 Task: In the Contact  Delilah.Jones@benteler.com, schedule and save the meeting with title: 'Collaborative Discussion', Select date: '17 September, 2023', select start time: 10:00:AM. Add location in person New York with meeting description: Kindly join this meeting to understand Product Demo and Service Presentation.. Logged in from softage.1@softage.net
Action: Mouse moved to (78, 50)
Screenshot: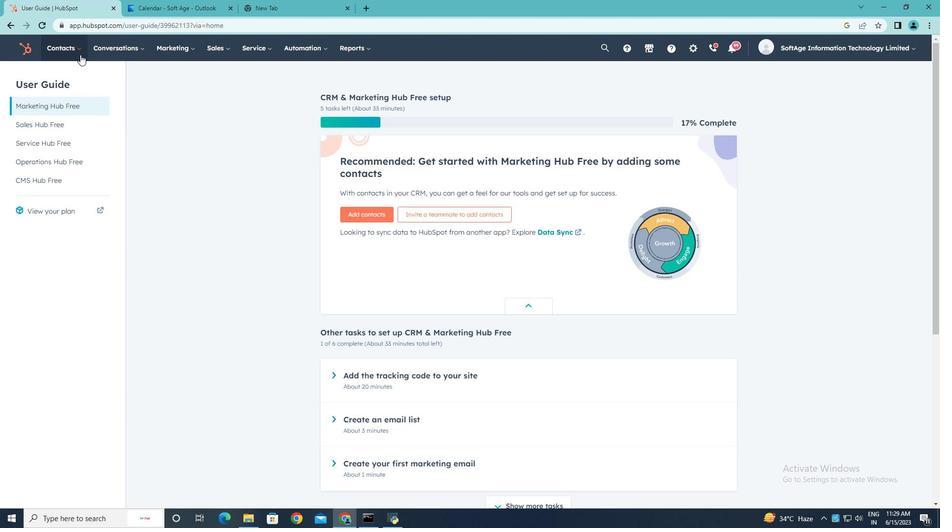 
Action: Mouse pressed left at (78, 50)
Screenshot: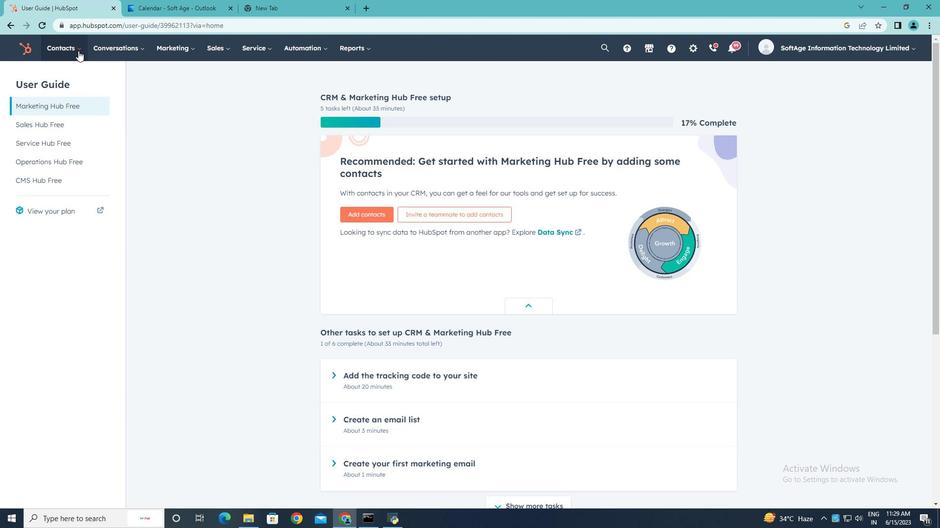 
Action: Mouse moved to (71, 75)
Screenshot: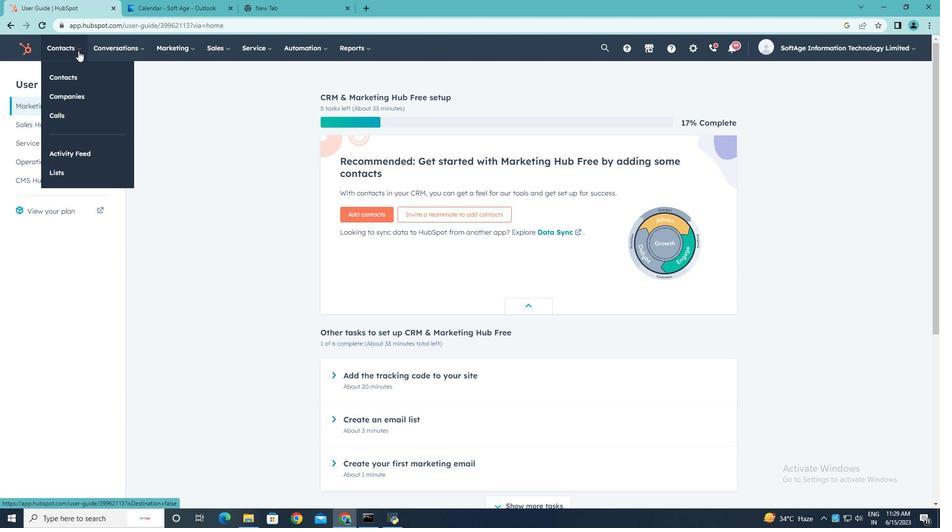 
Action: Mouse pressed left at (71, 75)
Screenshot: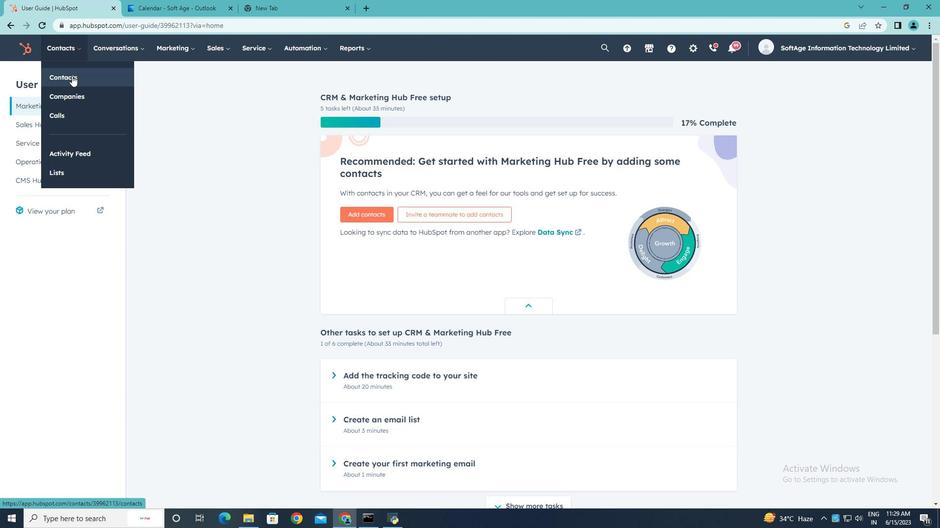 
Action: Mouse moved to (68, 160)
Screenshot: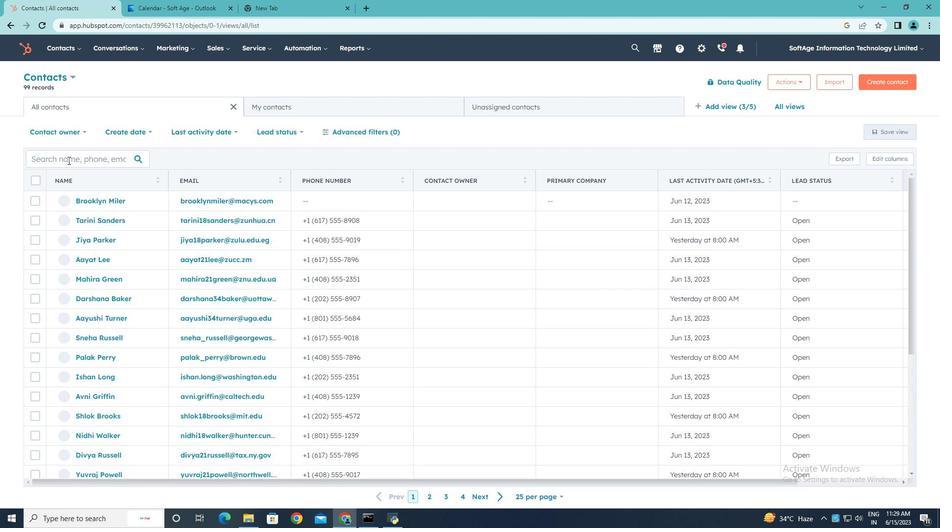 
Action: Mouse pressed left at (68, 160)
Screenshot: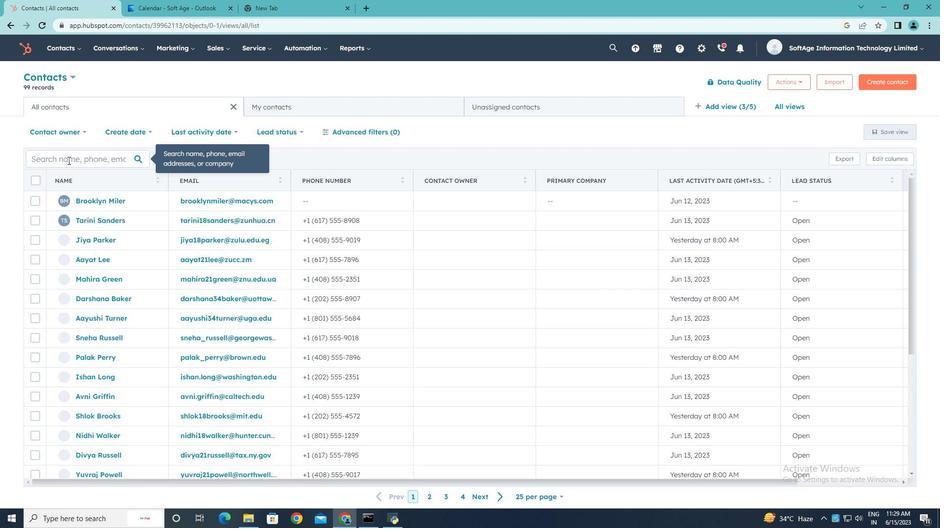 
Action: Key pressed <Key.shift>Delilah.<Key.shift>Jones<Key.shift>@benteler.com
Screenshot: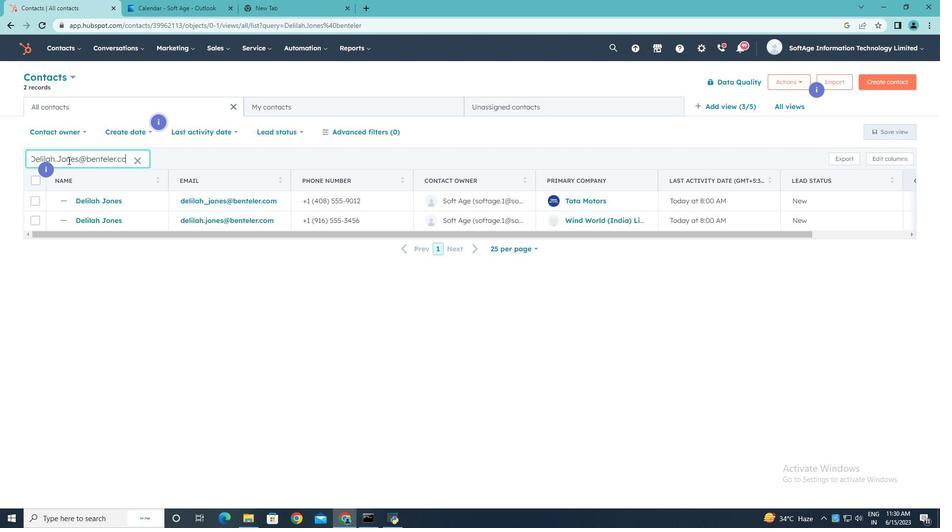 
Action: Mouse moved to (104, 219)
Screenshot: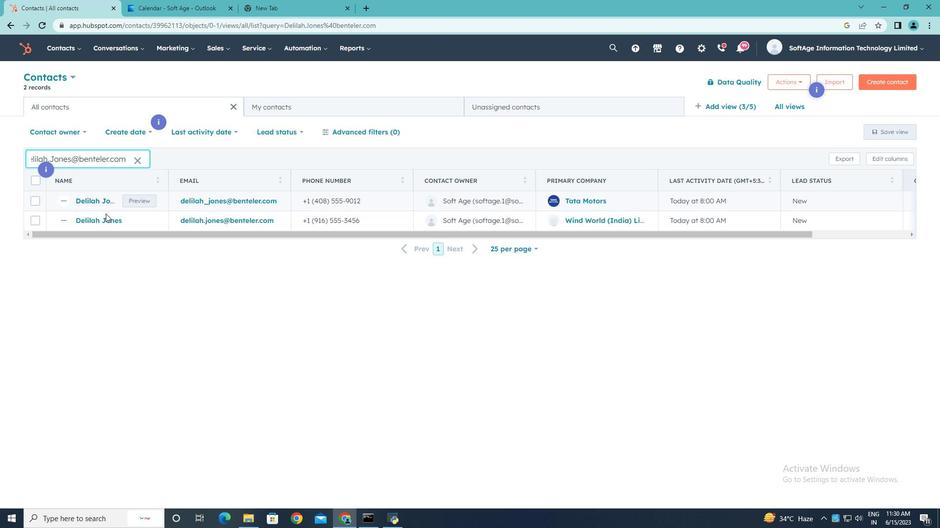 
Action: Mouse pressed left at (104, 219)
Screenshot: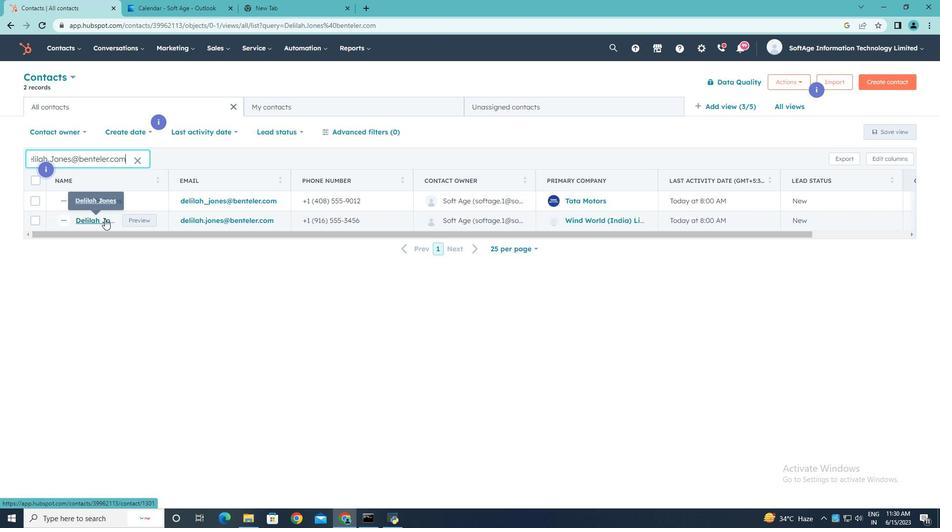
Action: Mouse moved to (158, 164)
Screenshot: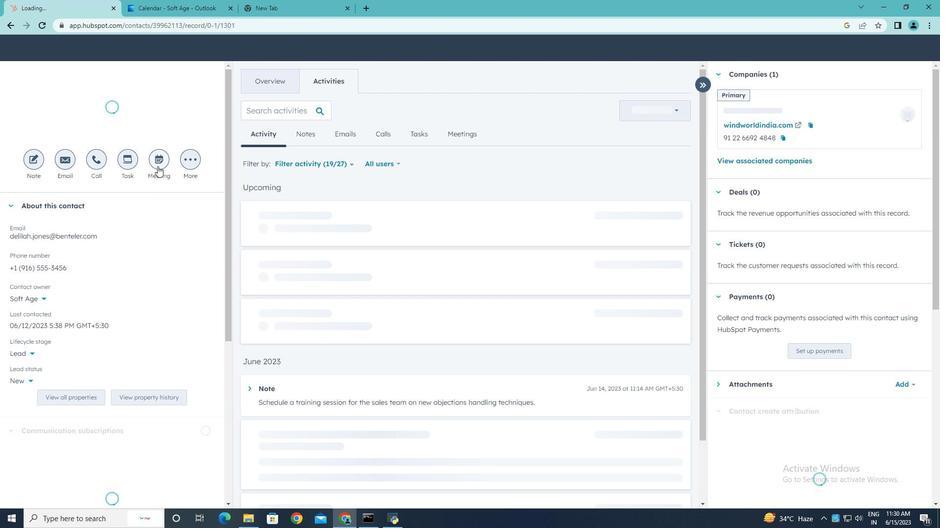 
Action: Mouse pressed left at (158, 164)
Screenshot: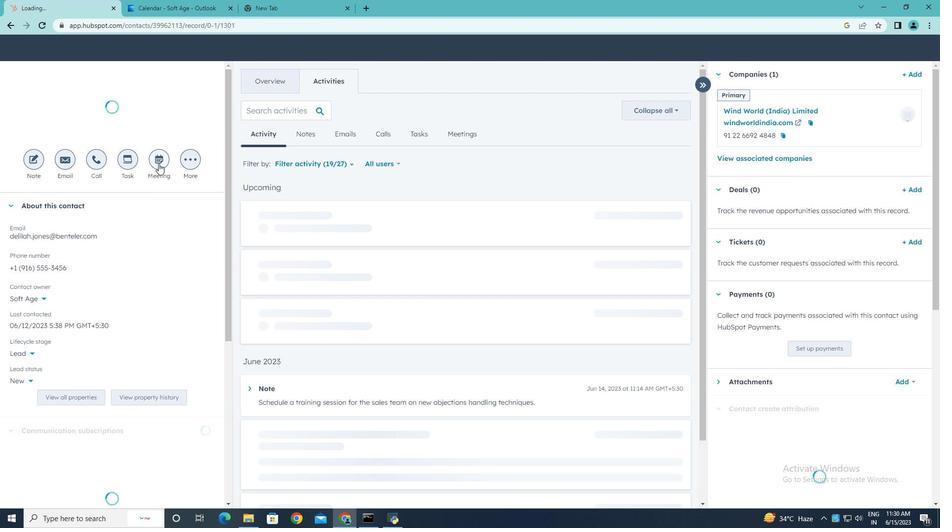 
Action: Key pressed <Key.shift>Collabort<Key.backspace>ative<Key.space><Key.shift><Key.shift><Key.shift><Key.shift><Key.shift><Key.shift><Key.shift>Discussion.
Screenshot: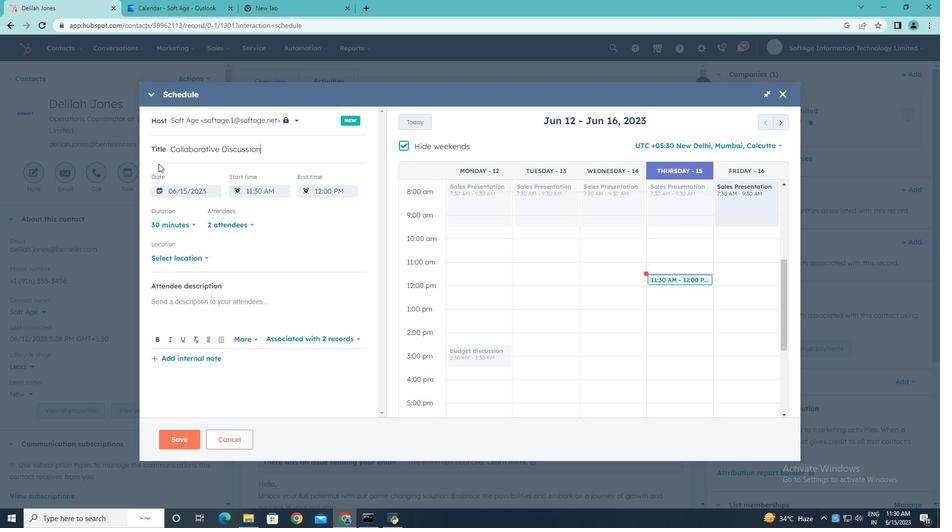 
Action: Mouse moved to (401, 146)
Screenshot: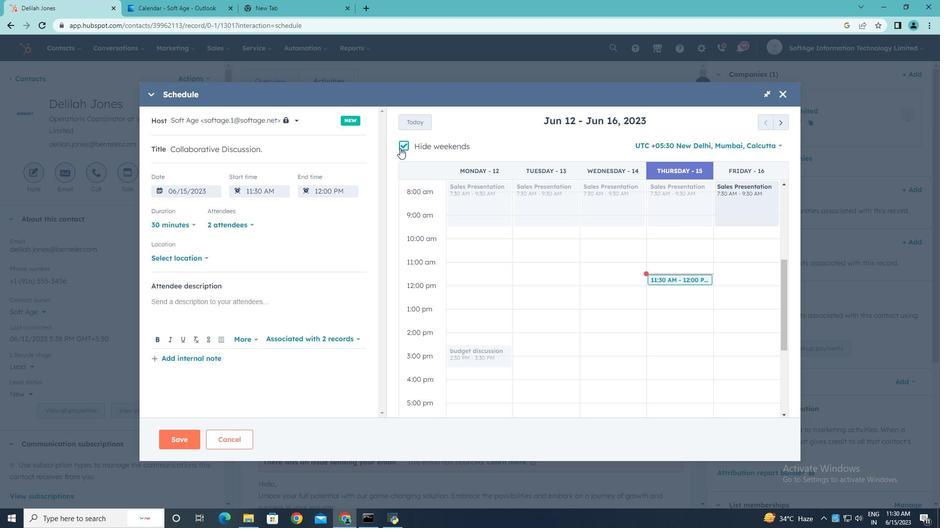 
Action: Mouse pressed left at (401, 146)
Screenshot: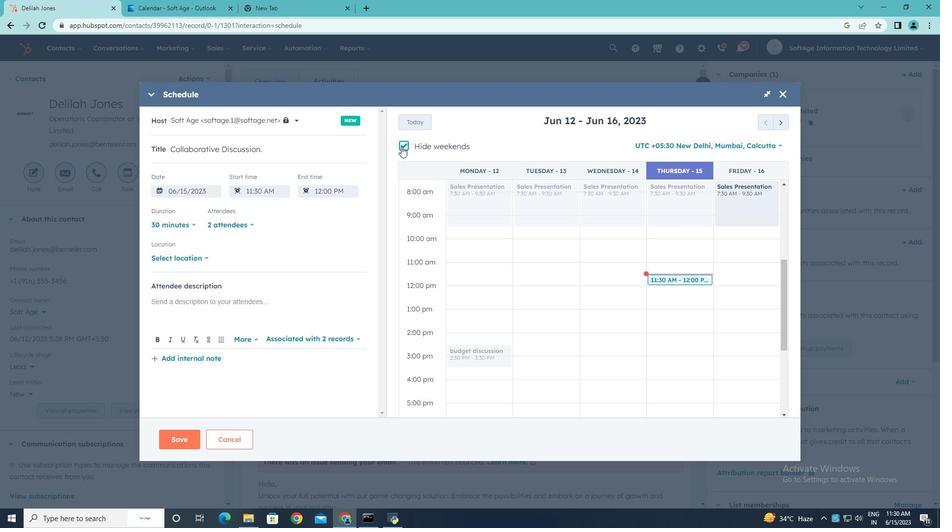
Action: Mouse moved to (783, 121)
Screenshot: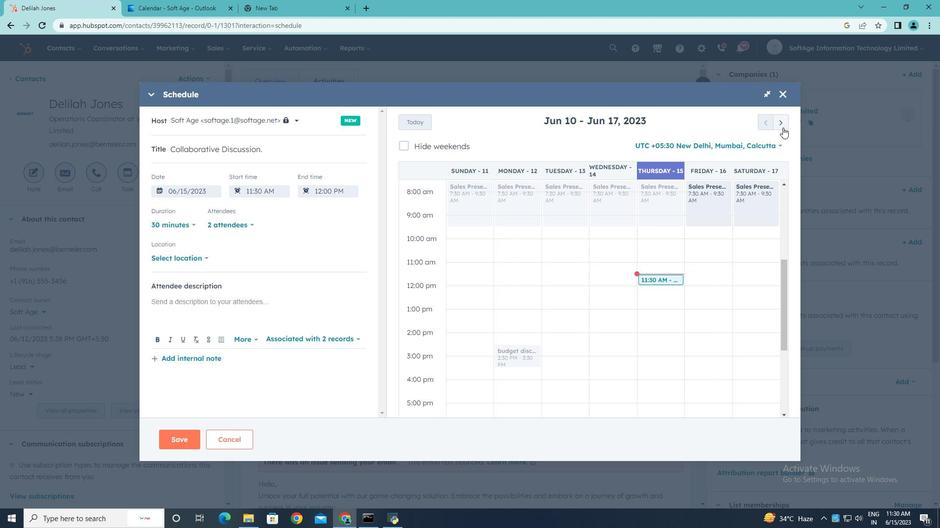 
Action: Mouse pressed left at (783, 121)
Screenshot: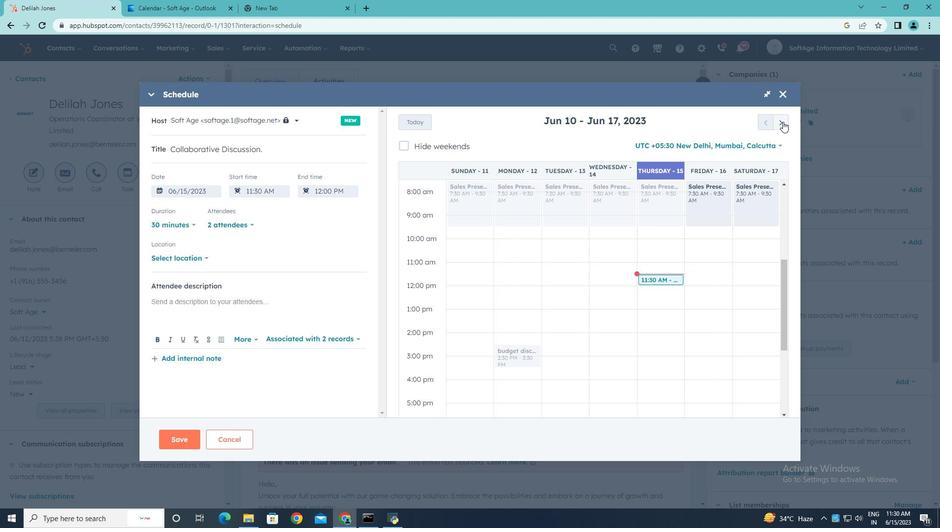 
Action: Mouse pressed left at (783, 121)
Screenshot: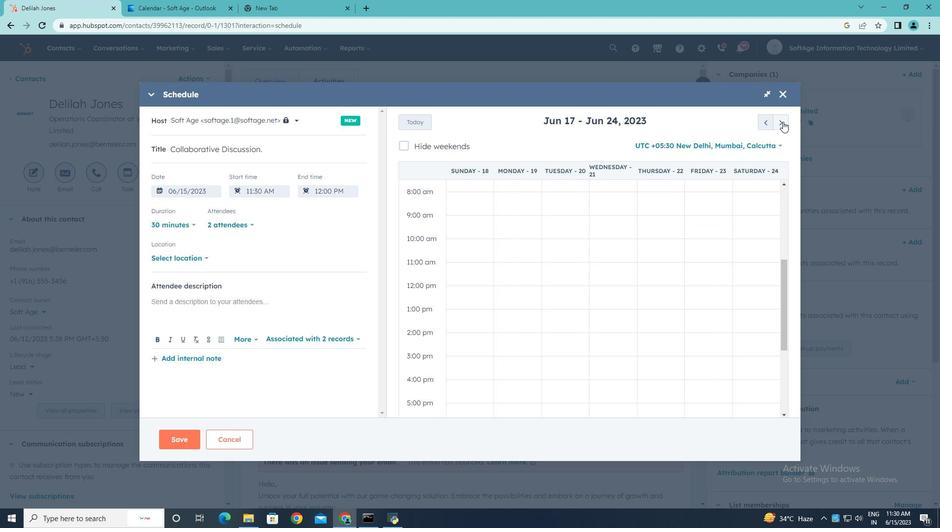 
Action: Mouse pressed left at (783, 121)
Screenshot: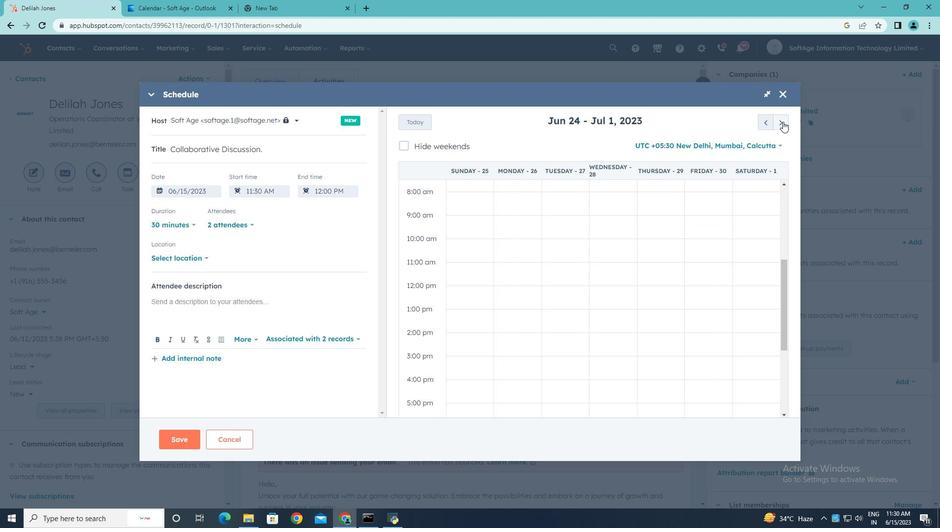 
Action: Mouse pressed left at (783, 121)
Screenshot: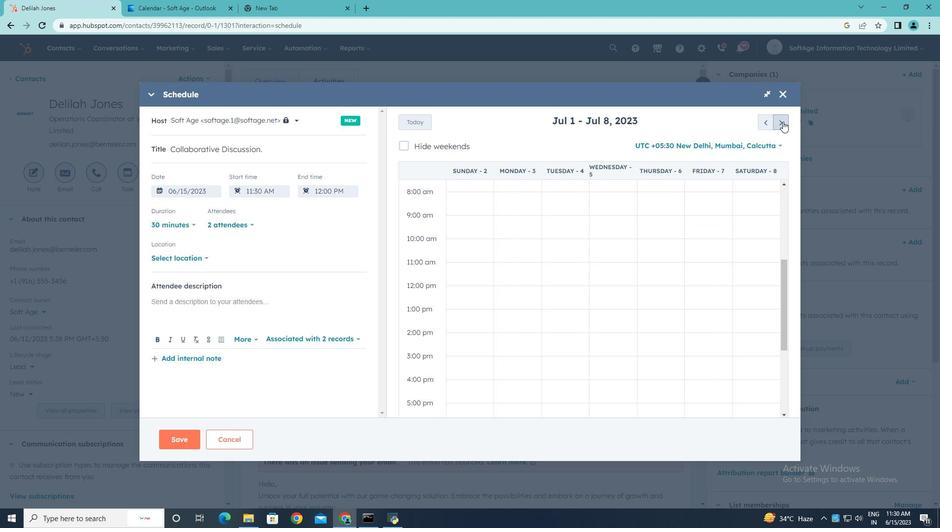 
Action: Mouse pressed left at (783, 121)
Screenshot: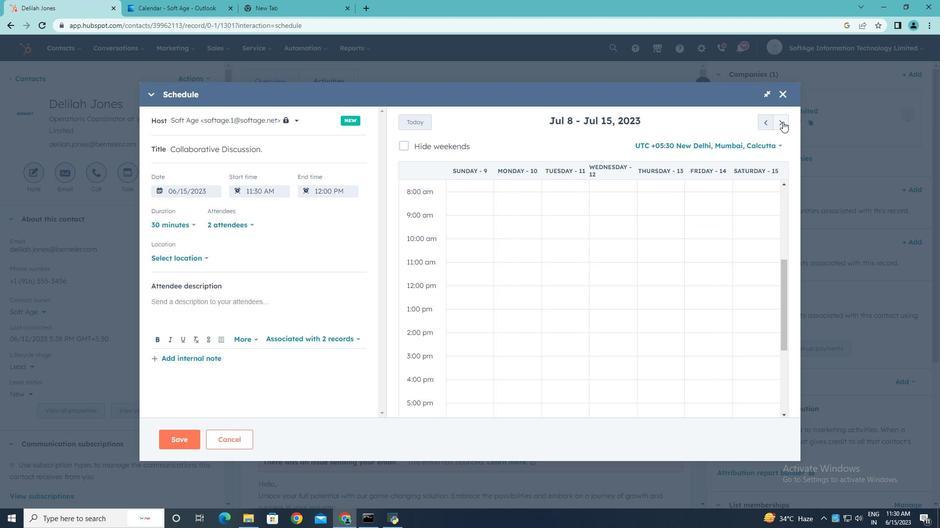 
Action: Mouse pressed left at (783, 121)
Screenshot: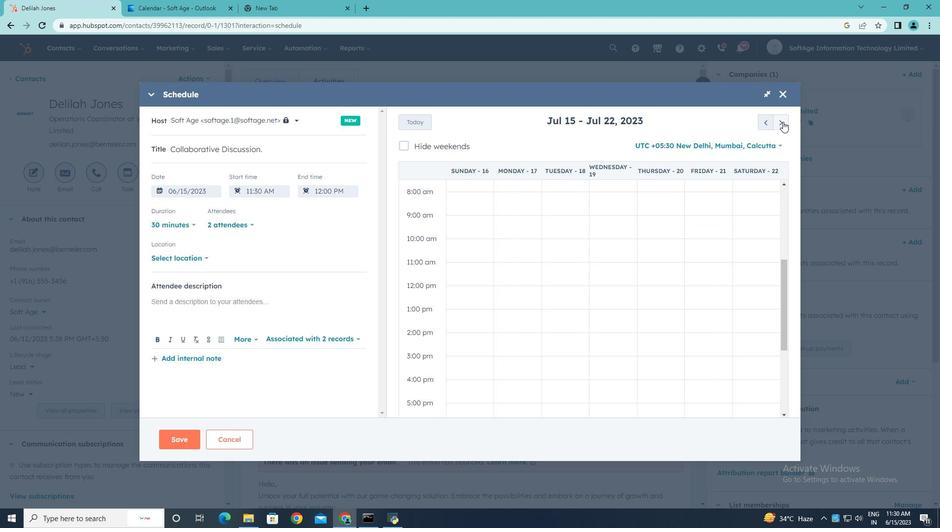 
Action: Mouse pressed left at (783, 121)
Screenshot: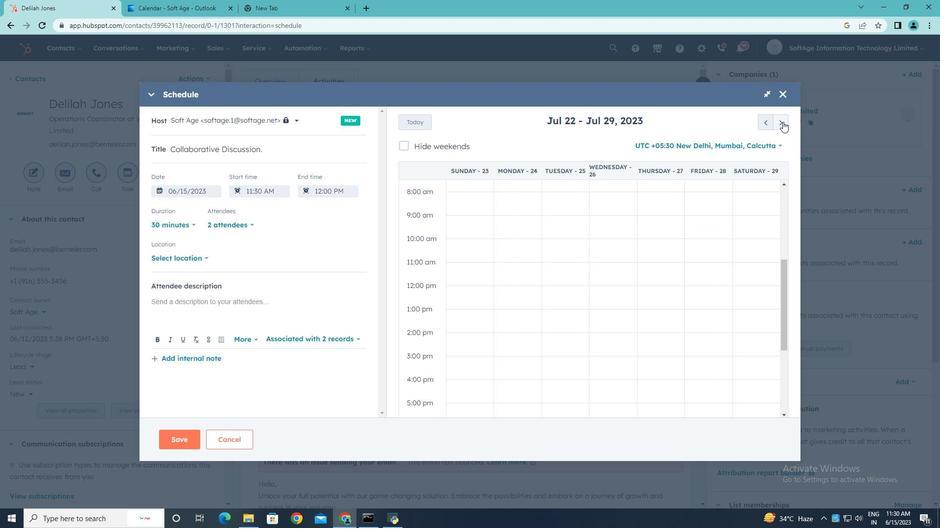 
Action: Mouse pressed left at (783, 121)
Screenshot: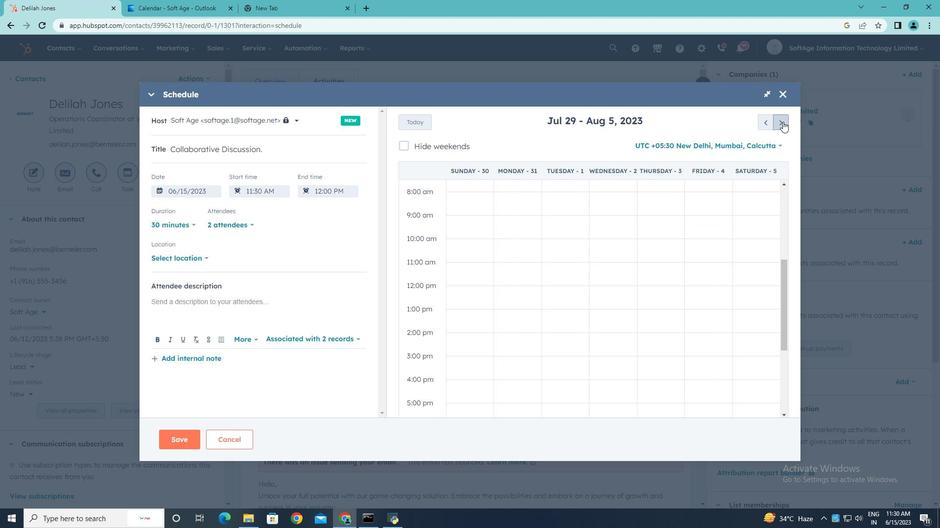 
Action: Mouse pressed left at (783, 121)
Screenshot: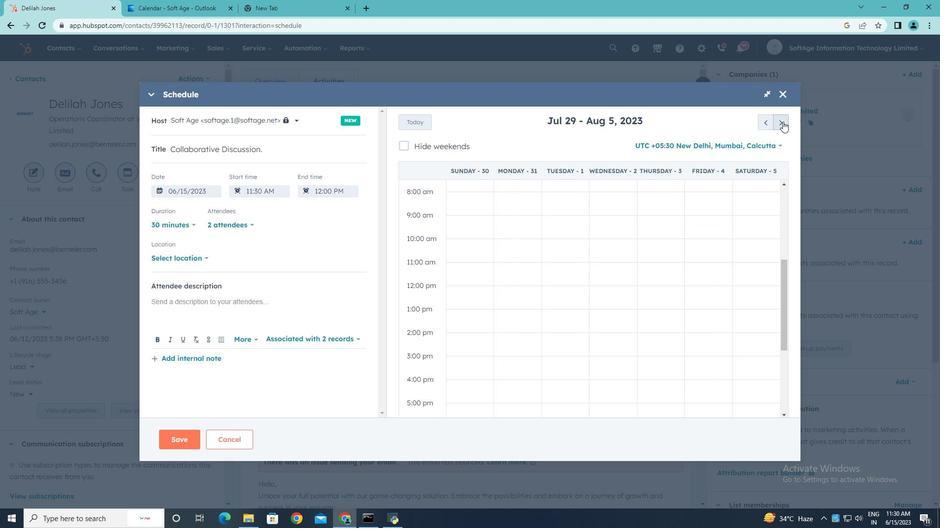 
Action: Mouse pressed left at (783, 121)
Screenshot: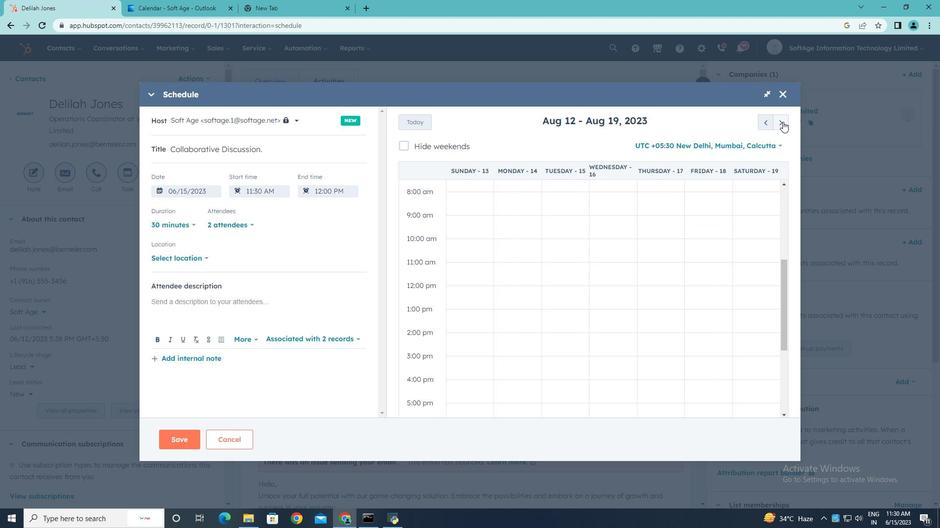 
Action: Mouse pressed left at (783, 121)
Screenshot: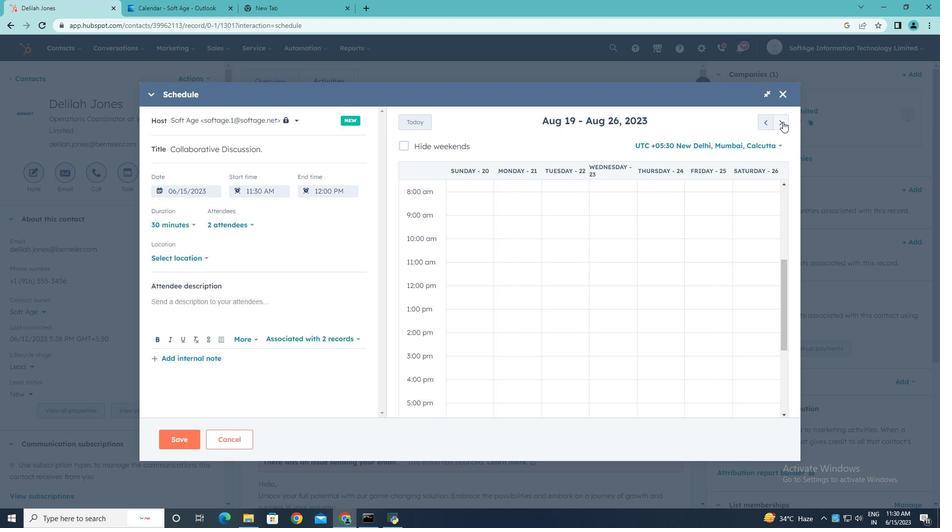 
Action: Mouse pressed left at (783, 121)
Screenshot: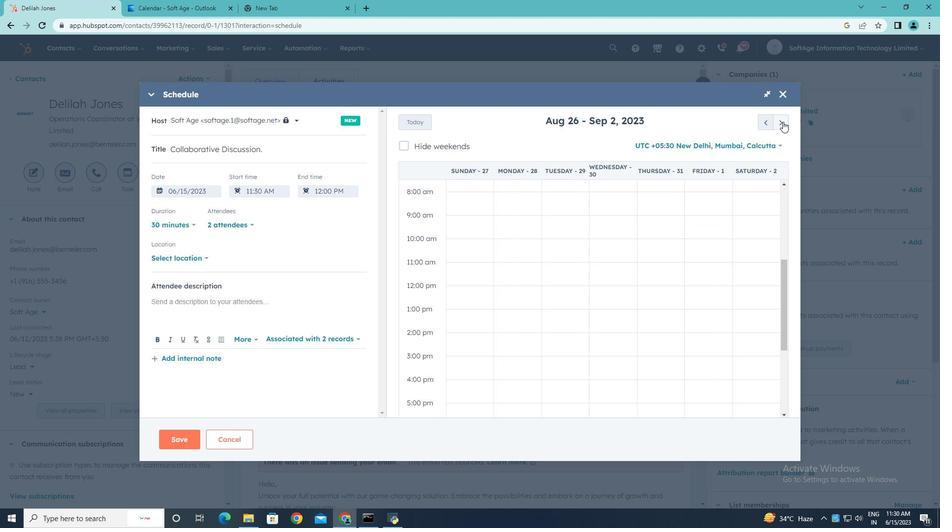 
Action: Mouse pressed left at (783, 121)
Screenshot: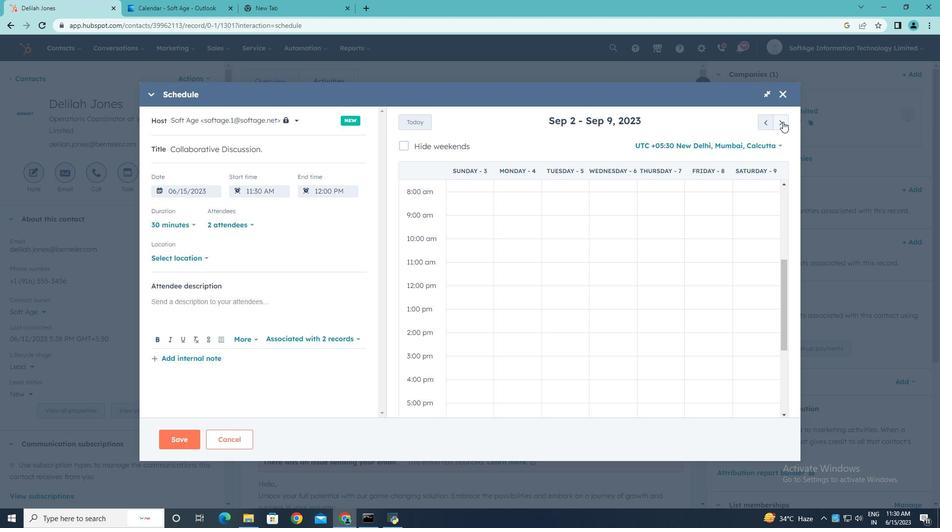 
Action: Mouse pressed left at (783, 121)
Screenshot: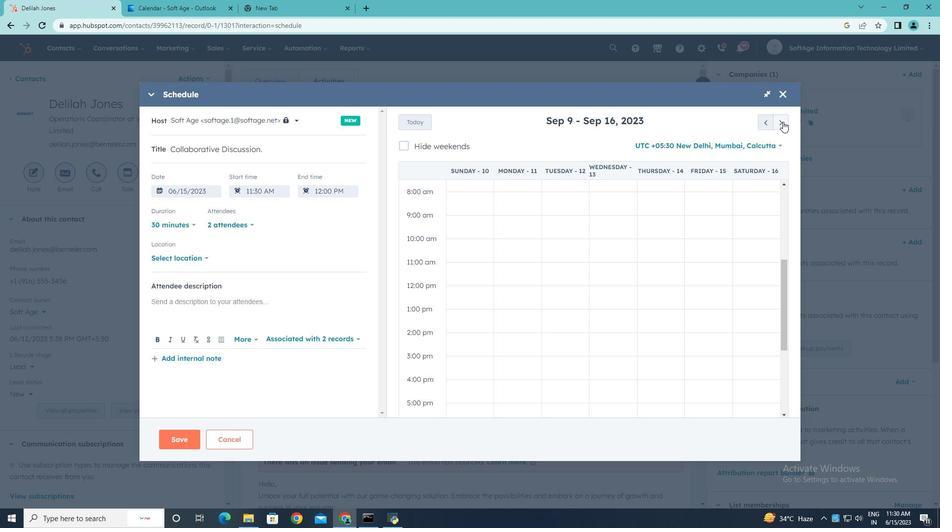 
Action: Mouse moved to (460, 241)
Screenshot: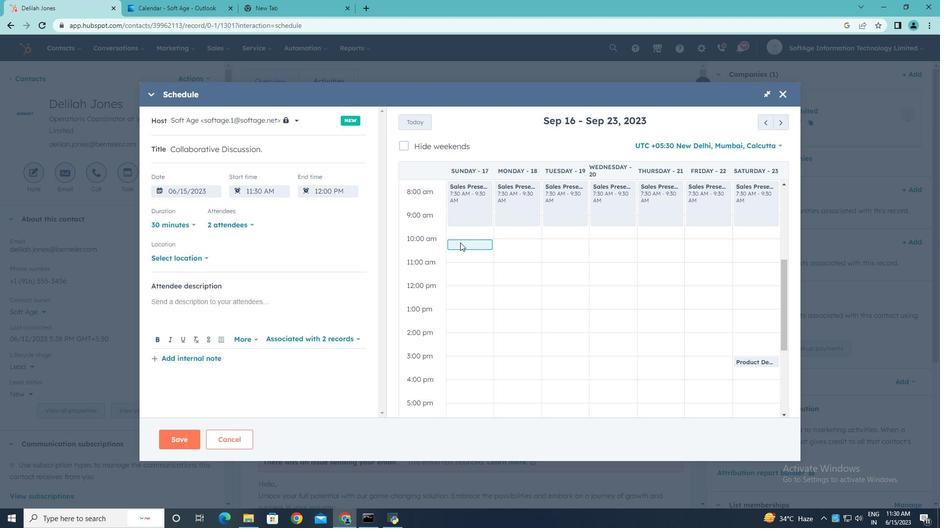 
Action: Mouse pressed left at (460, 241)
Screenshot: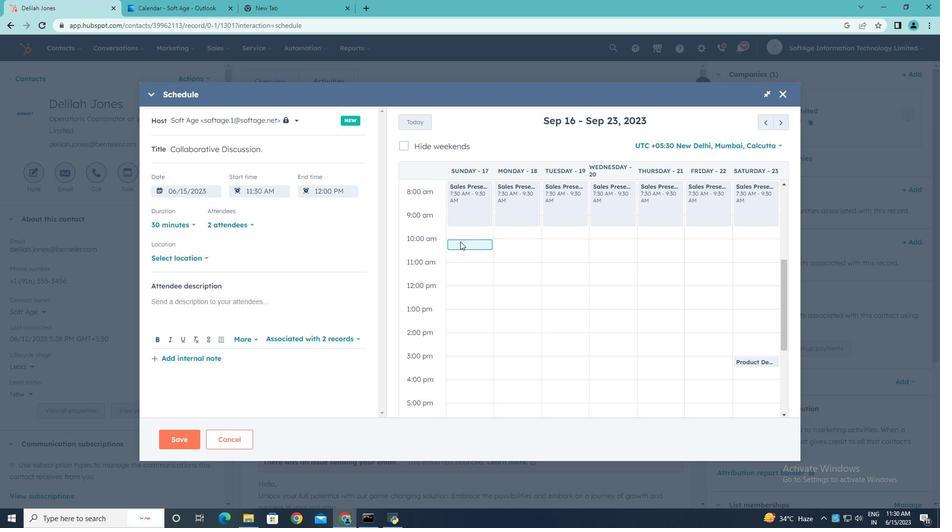 
Action: Mouse moved to (206, 258)
Screenshot: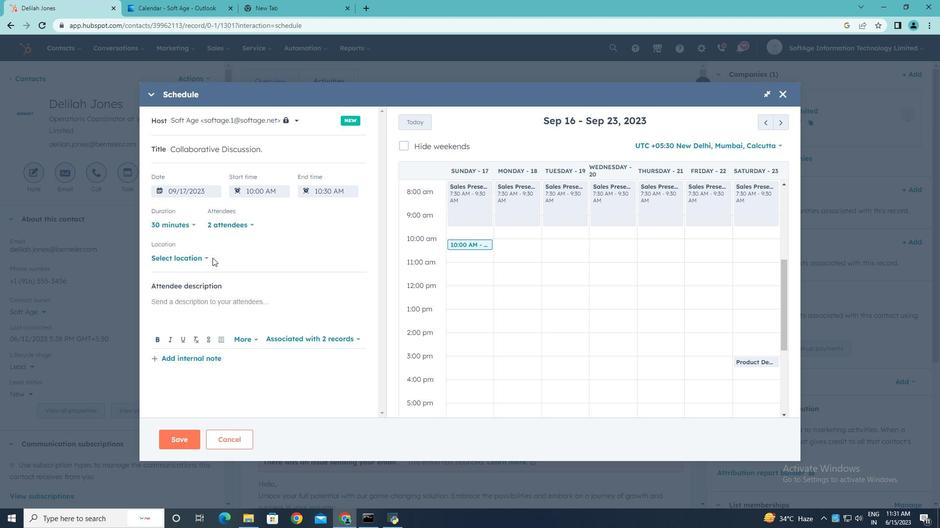 
Action: Mouse pressed left at (206, 258)
Screenshot: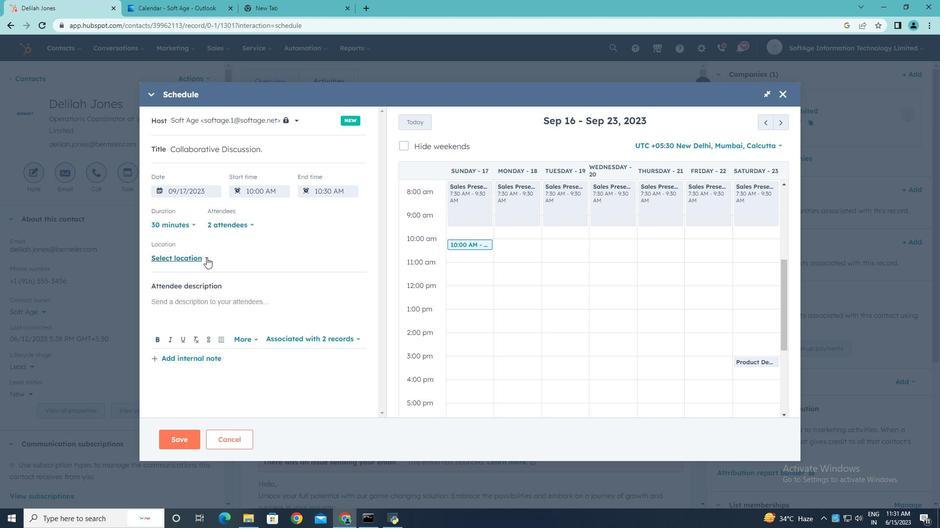 
Action: Mouse moved to (254, 256)
Screenshot: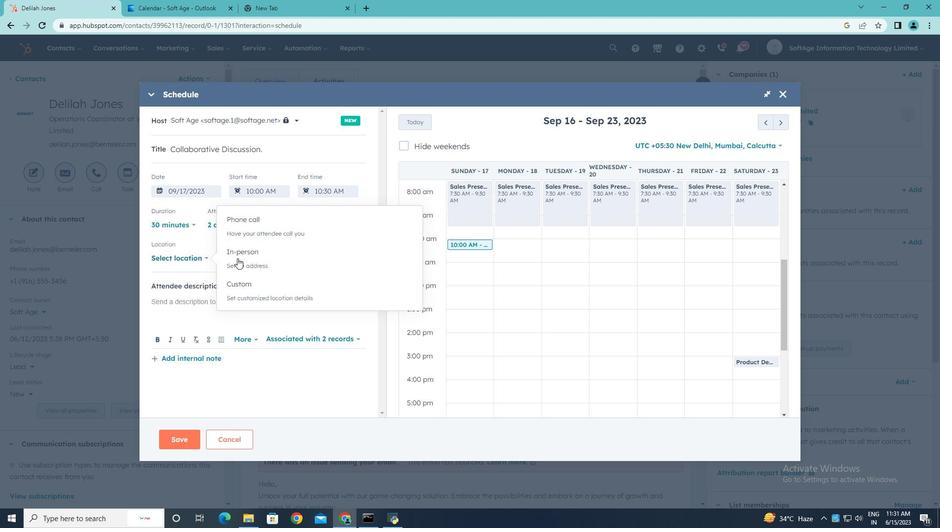 
Action: Mouse pressed left at (254, 256)
Screenshot: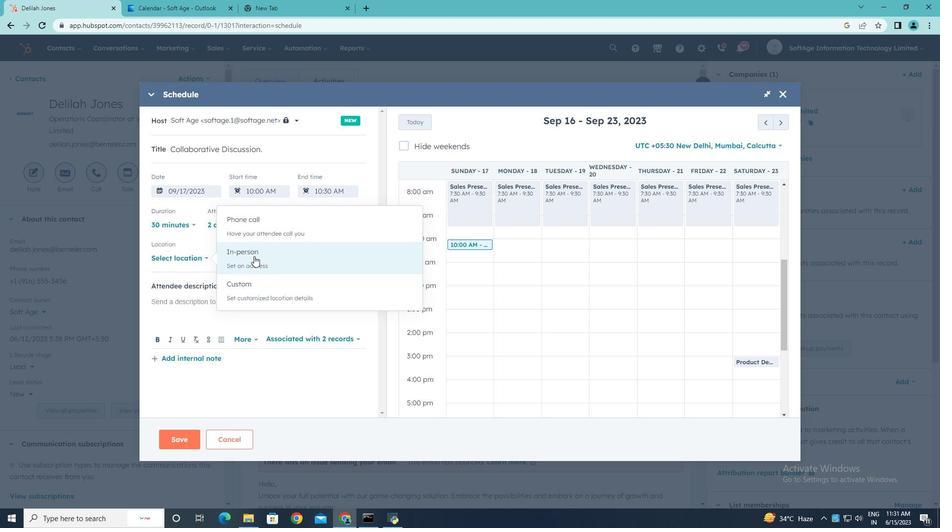 
Action: Mouse pressed left at (254, 256)
Screenshot: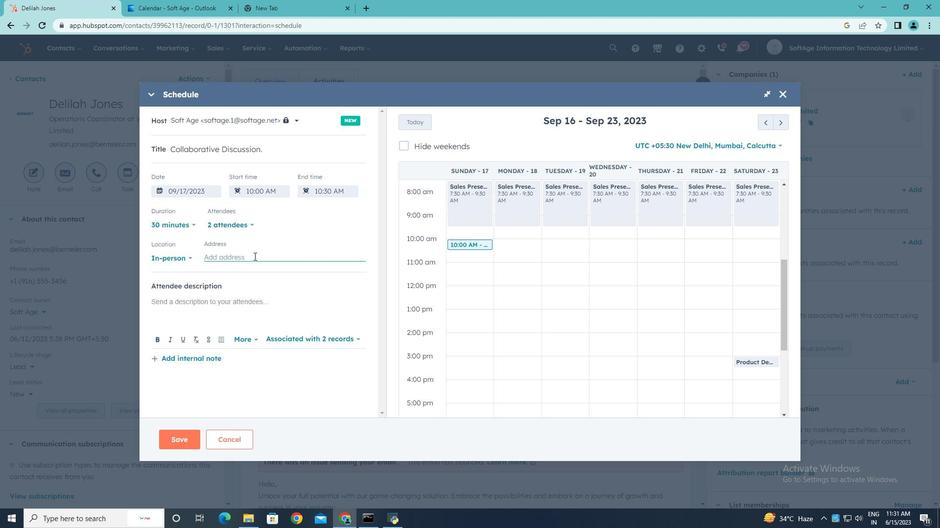 
Action: Key pressed <Key.shift>New<Key.space><Key.shift>York
Screenshot: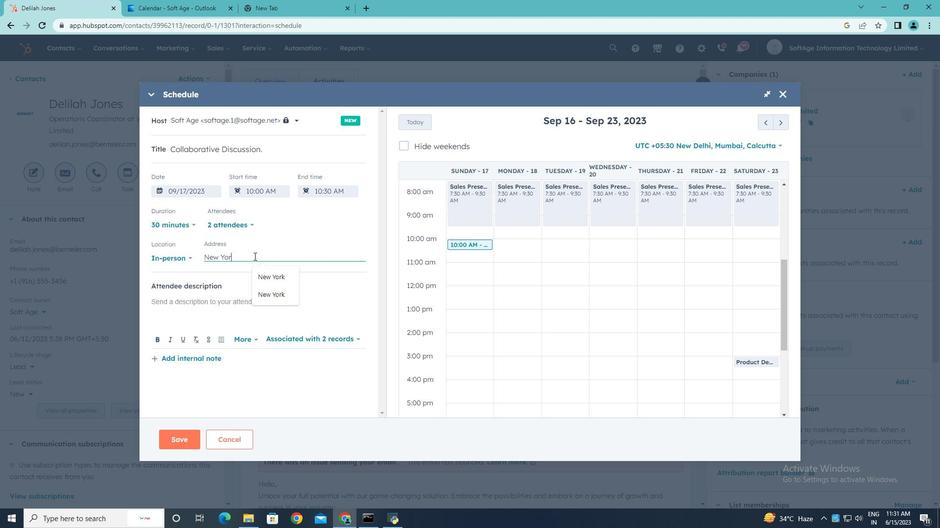 
Action: Mouse moved to (214, 305)
Screenshot: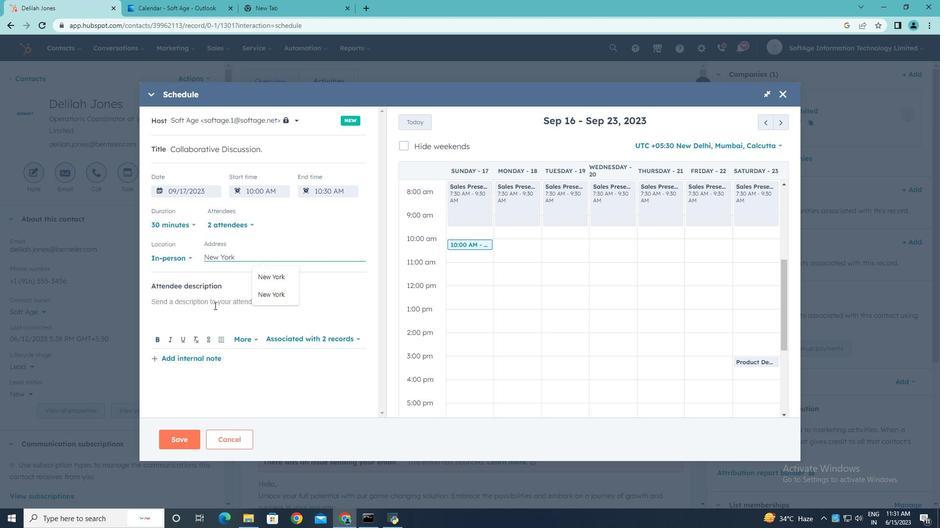 
Action: Mouse pressed left at (214, 305)
Screenshot: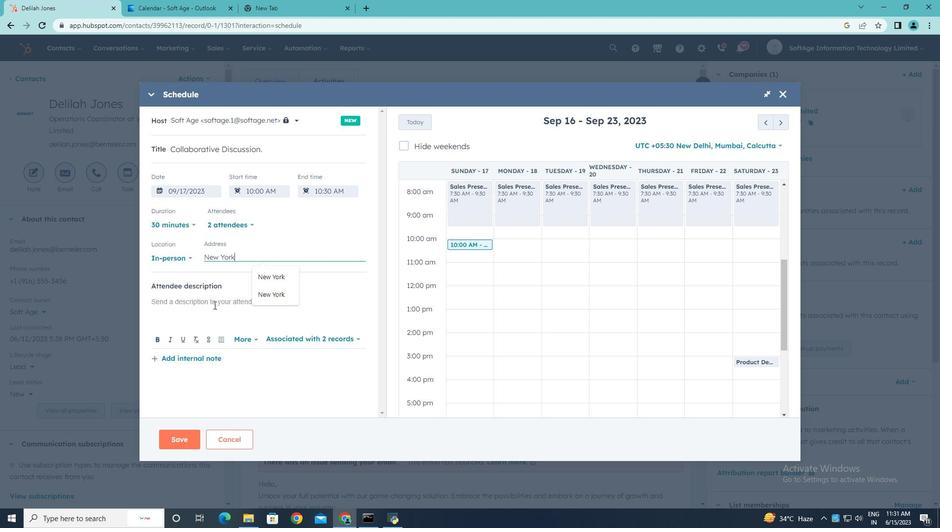 
Action: Mouse moved to (214, 305)
Screenshot: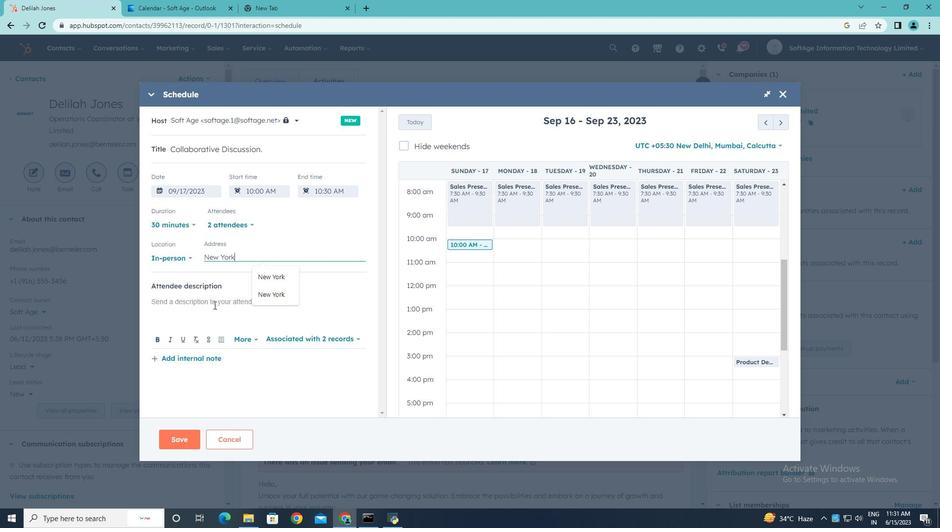
Action: Key pressed <Key.shift>Kindly<Key.space>join<Key.space>this<Key.space>meeting<Key.space>to<Key.space><Key.shift>Understand<Key.space>to<Key.space><Key.backspace><Key.backspace><Key.backspace><Key.shift>Product<Key.space><Key.shift>Demo<Key.space><Key.shift>and<Key.space><Key.shift>Service<Key.space><Key.shift>Presents<Key.backspace>ation..
Screenshot: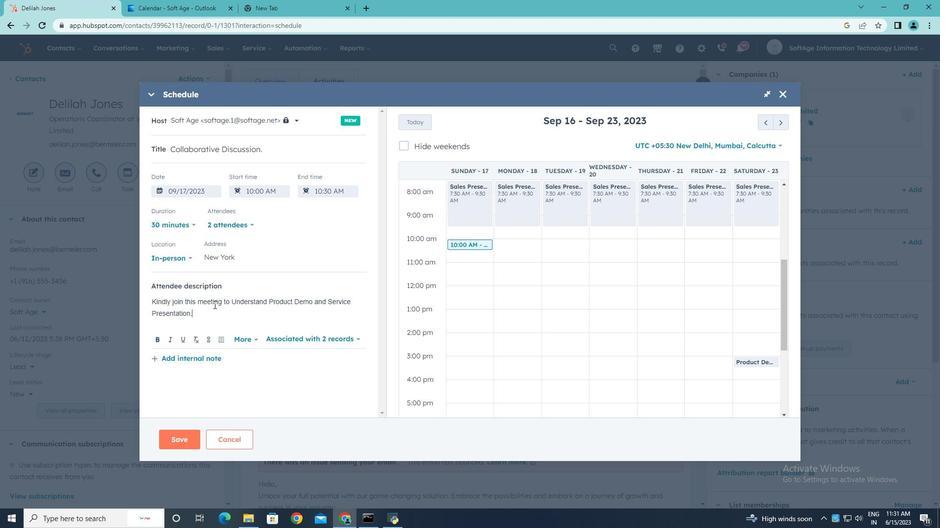 
Action: Mouse moved to (180, 438)
Screenshot: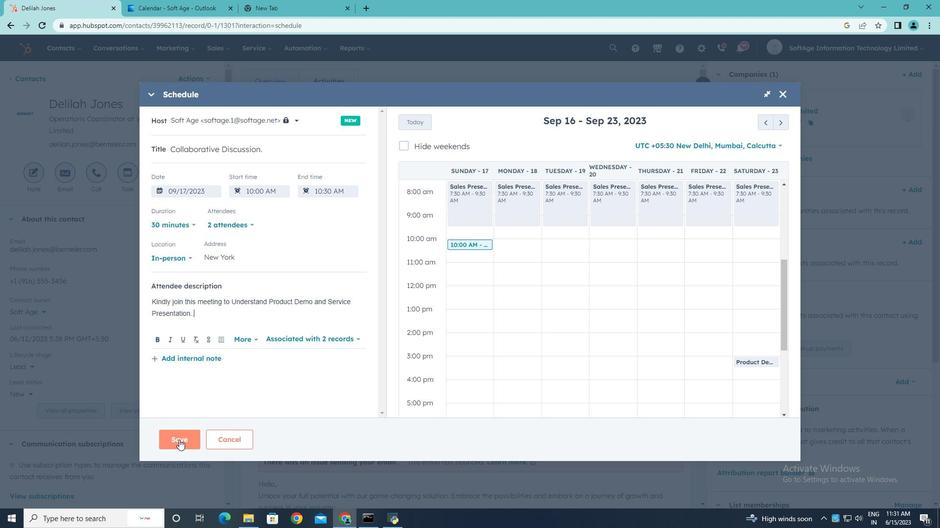 
Action: Mouse pressed left at (180, 438)
Screenshot: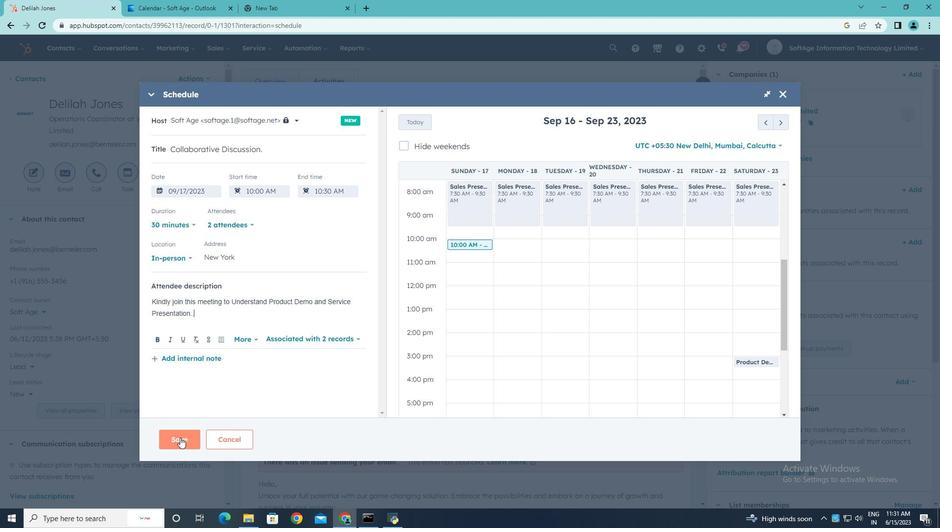
